 Task: Move the task Add support for video conferencing to the web application to the section Done in the project ToxicWorks and filter the tasks in the project by Due next week.
Action: Mouse moved to (93, 421)
Screenshot: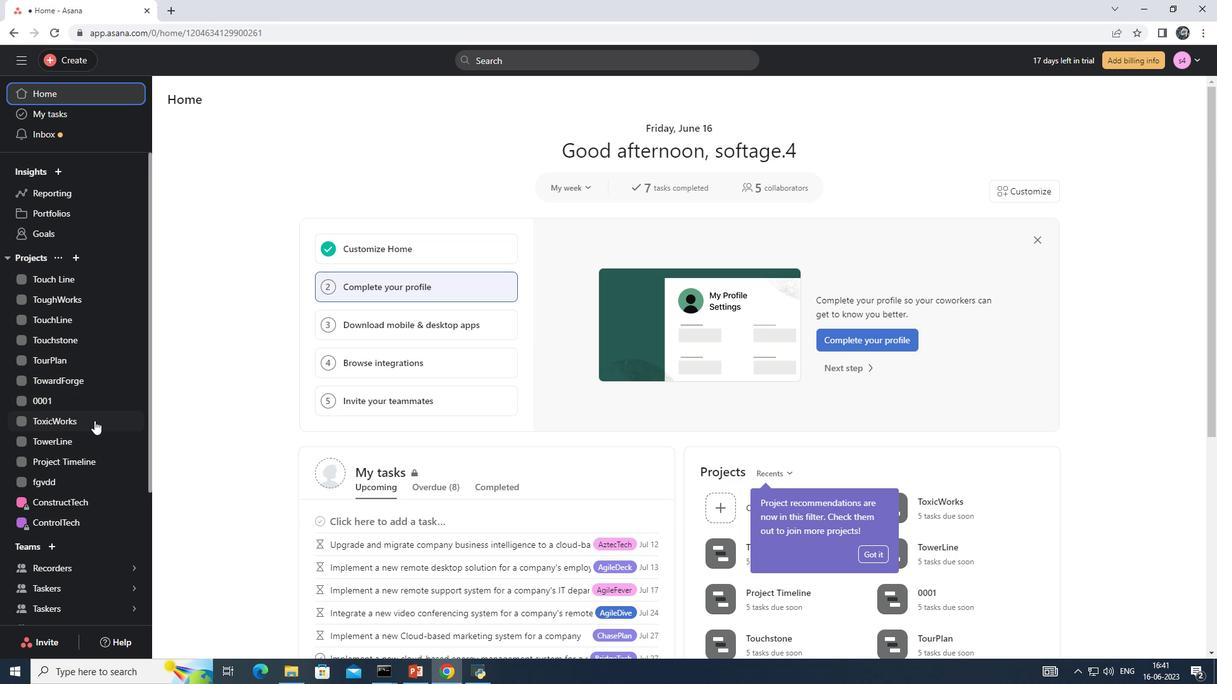 
Action: Mouse pressed left at (93, 421)
Screenshot: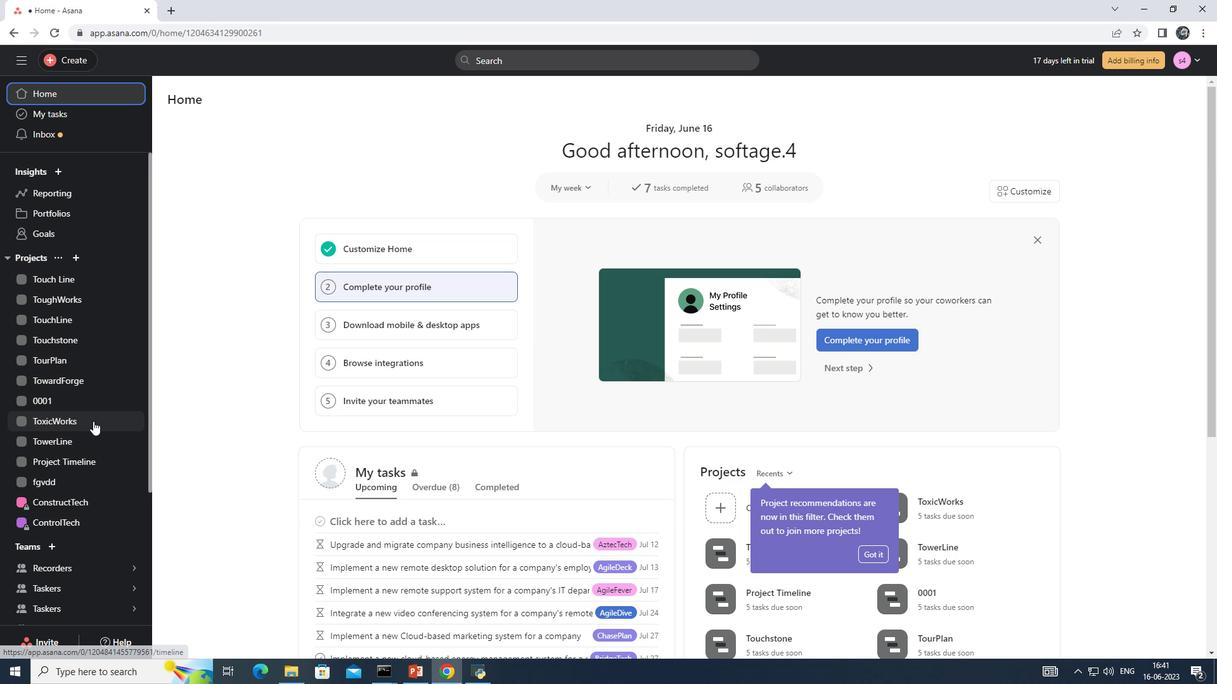 
Action: Mouse moved to (227, 128)
Screenshot: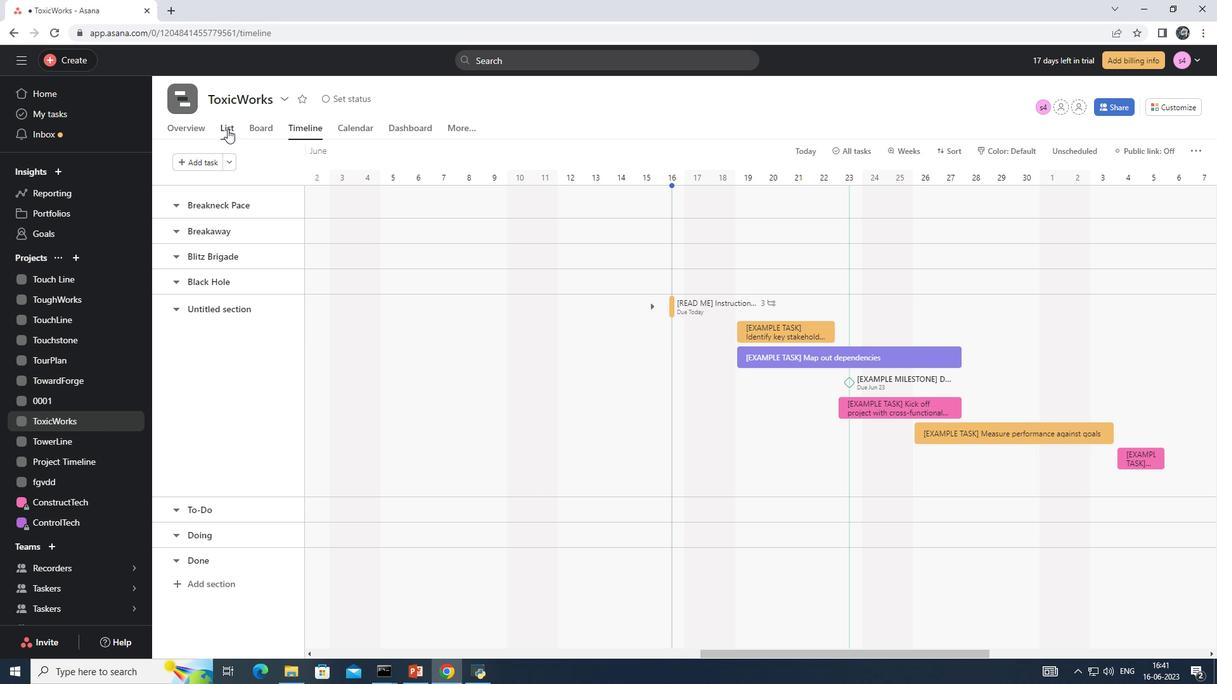 
Action: Mouse pressed left at (227, 128)
Screenshot: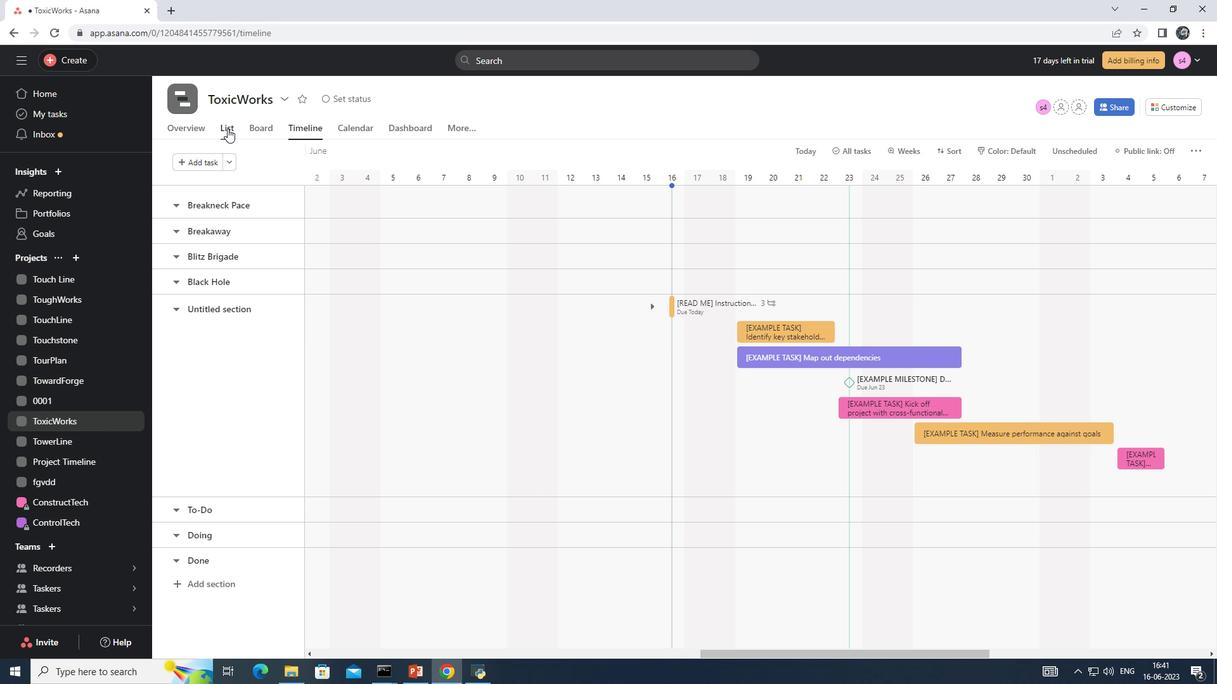 
Action: Mouse moved to (313, 400)
Screenshot: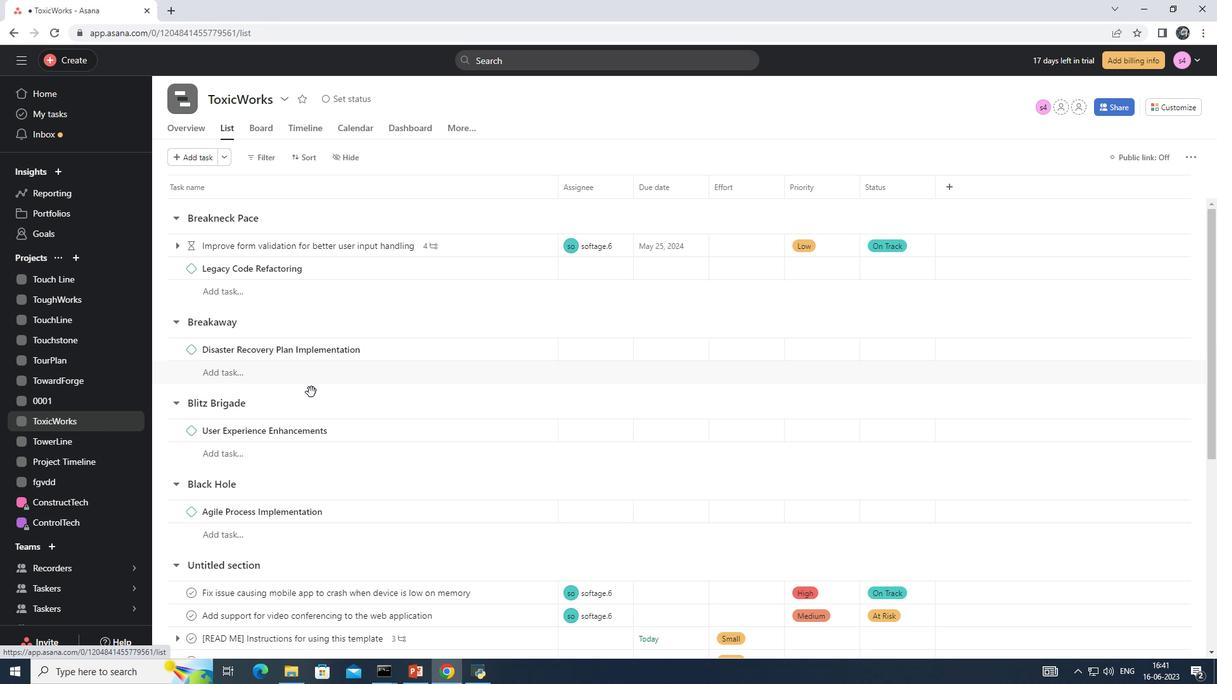 
Action: Mouse scrolled (313, 399) with delta (0, 0)
Screenshot: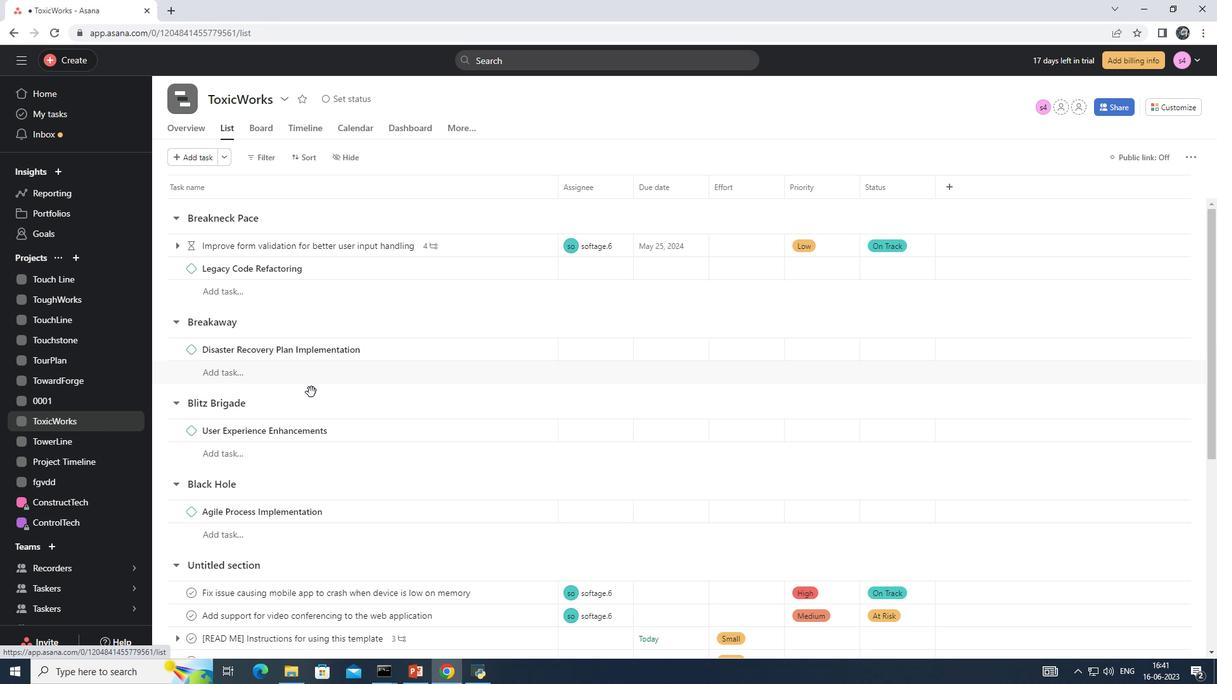 
Action: Mouse moved to (315, 402)
Screenshot: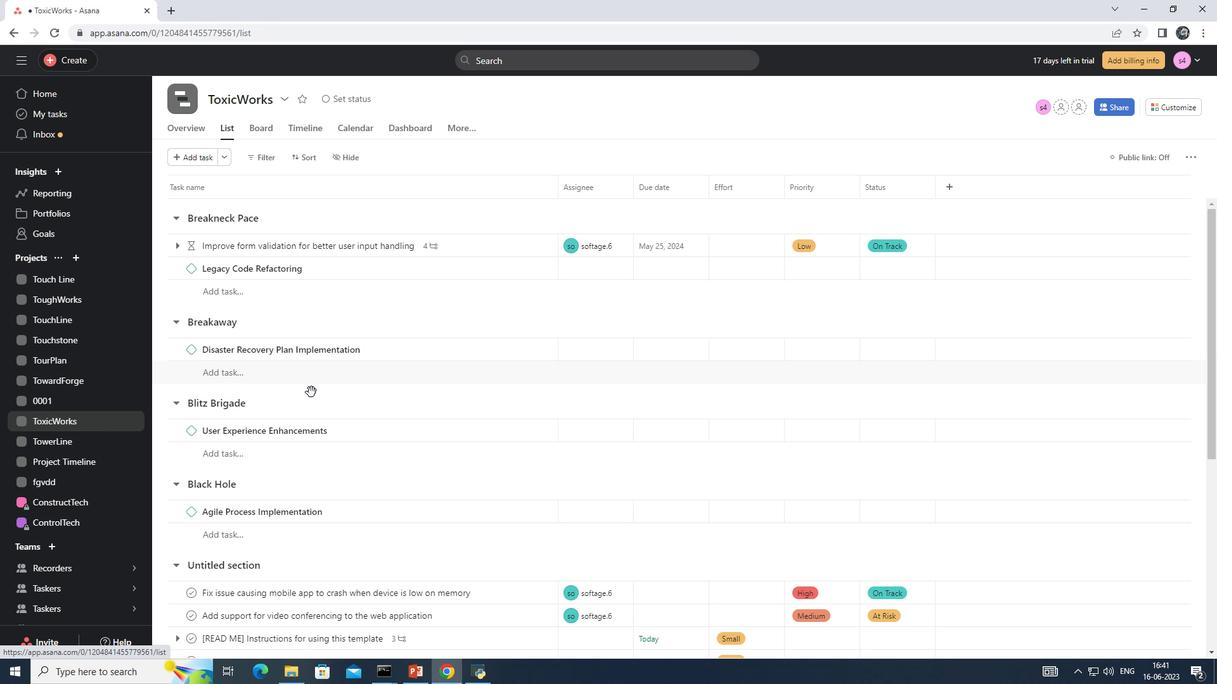 
Action: Mouse scrolled (315, 401) with delta (0, 0)
Screenshot: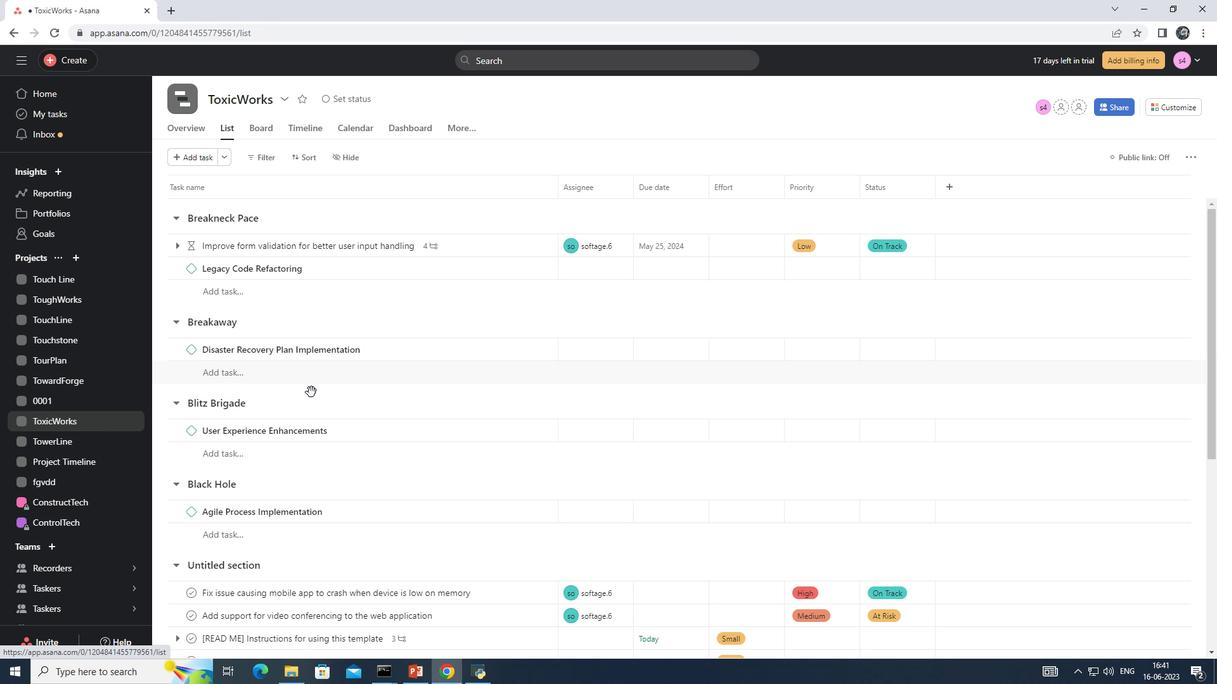 
Action: Mouse moved to (315, 402)
Screenshot: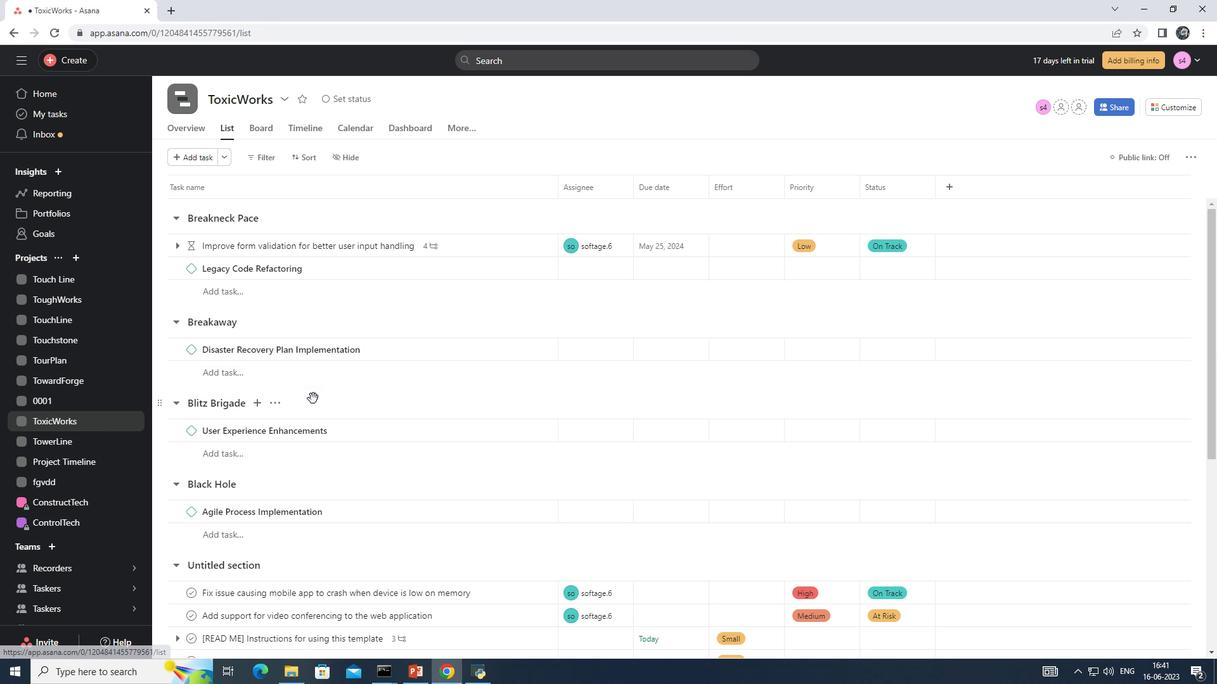 
Action: Mouse scrolled (315, 402) with delta (0, 0)
Screenshot: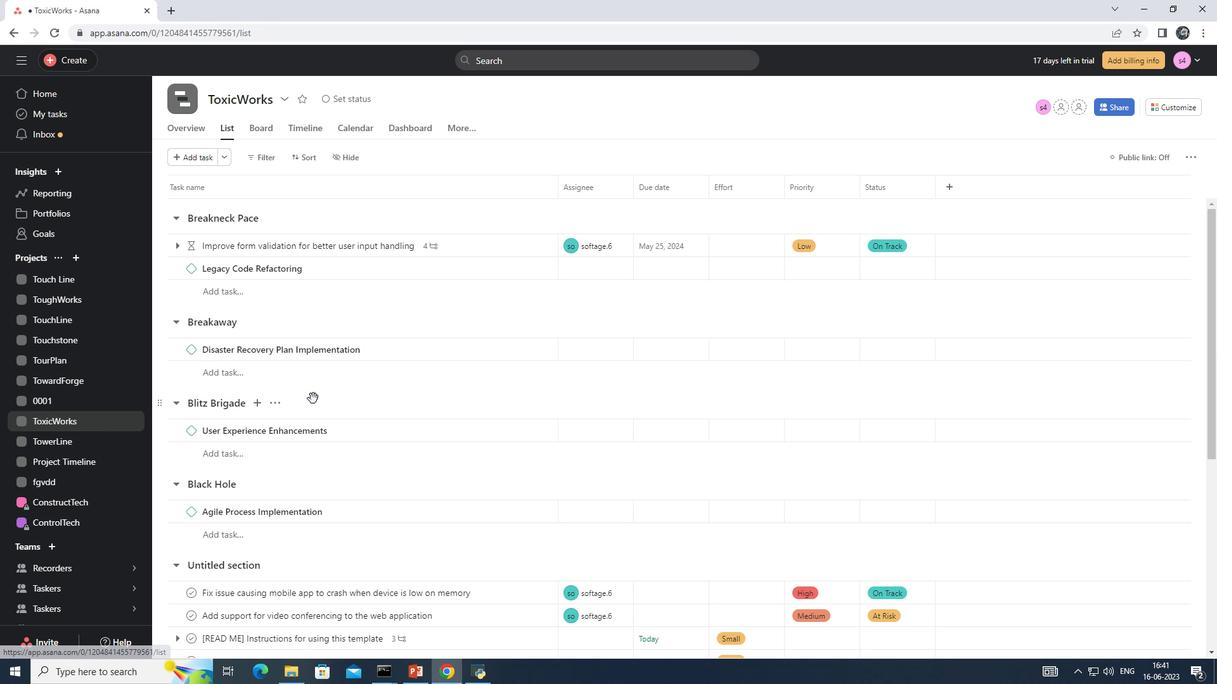 
Action: Mouse moved to (521, 425)
Screenshot: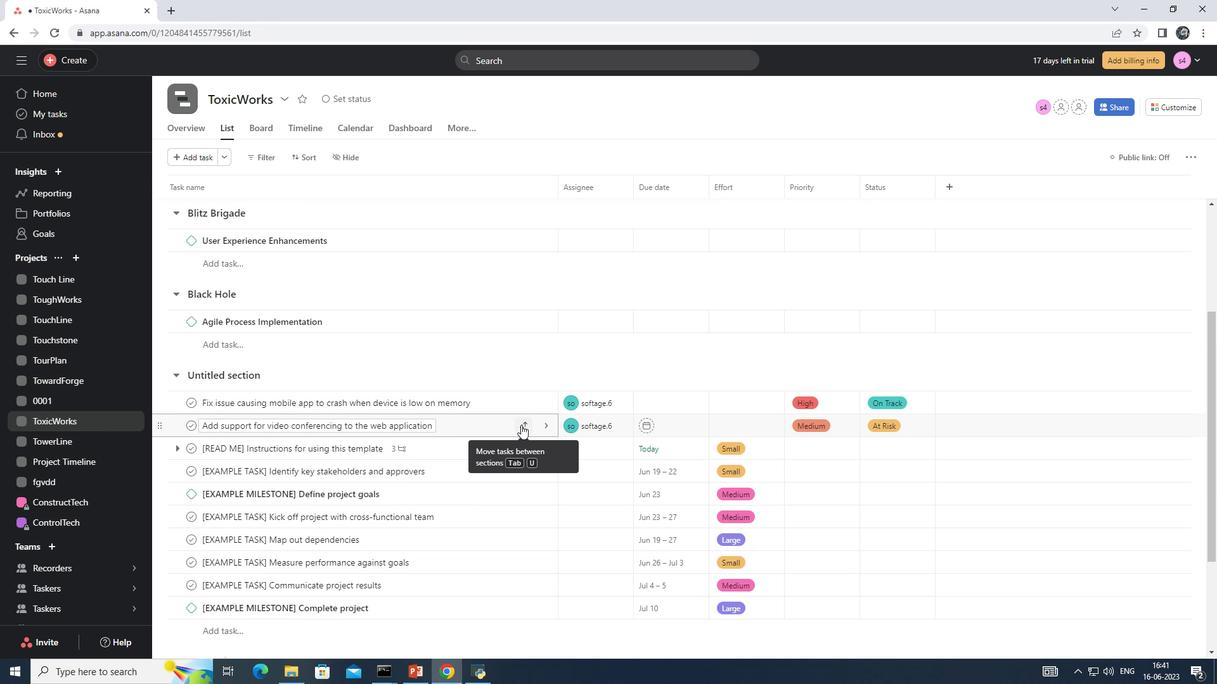 
Action: Mouse pressed left at (521, 425)
Screenshot: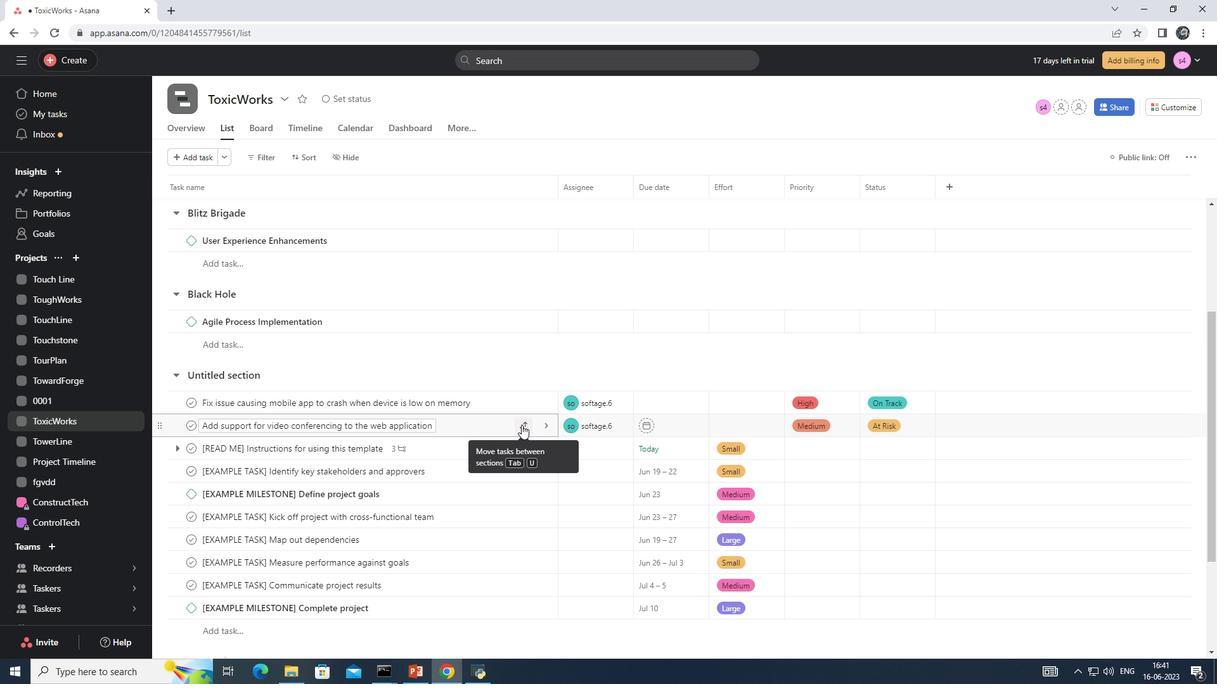 
Action: Mouse moved to (465, 636)
Screenshot: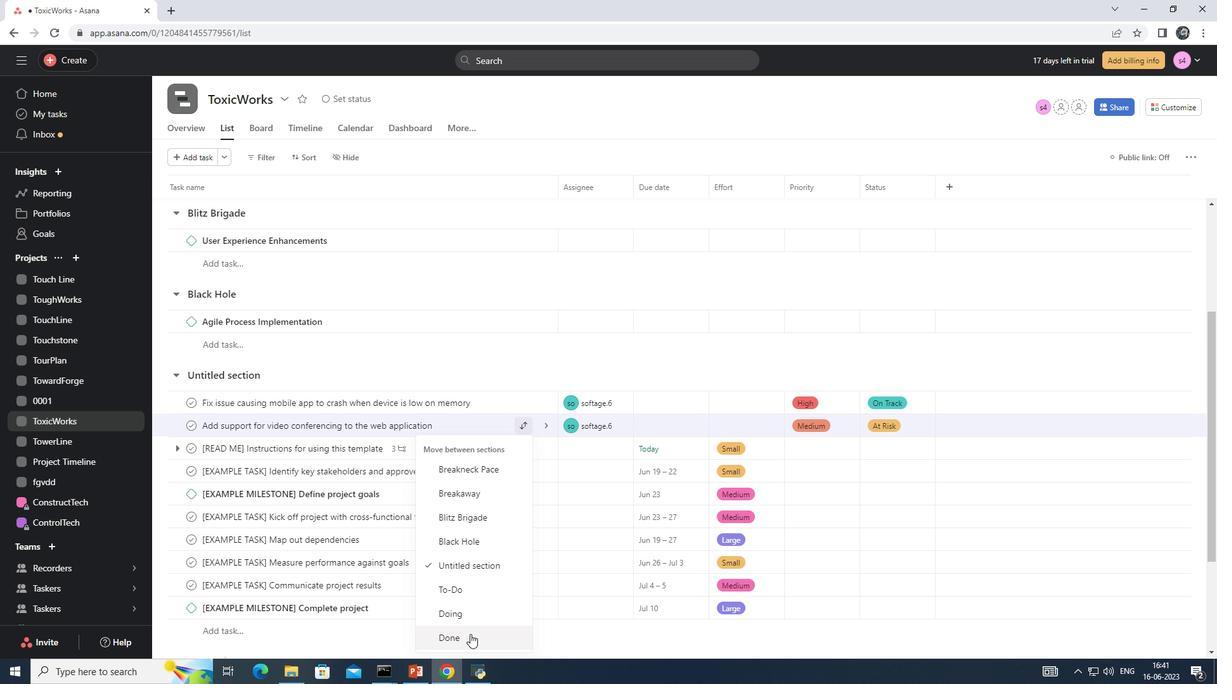 
Action: Mouse pressed left at (465, 636)
Screenshot: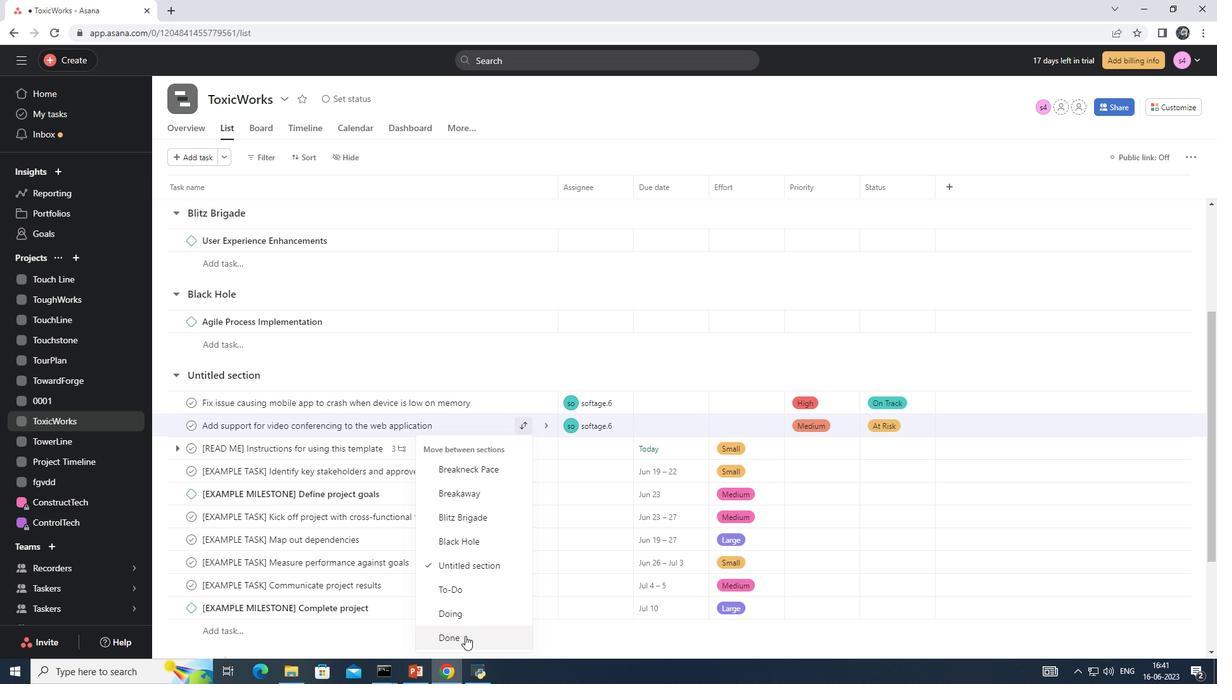
Action: Mouse moved to (266, 152)
Screenshot: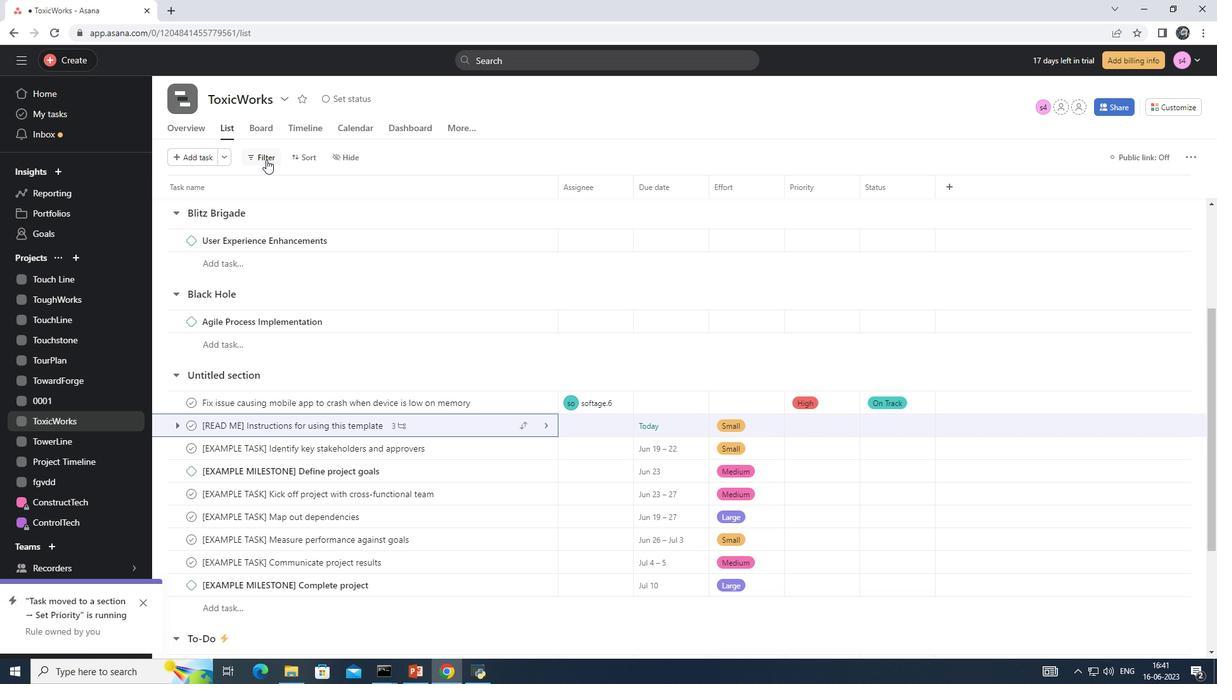 
Action: Mouse pressed left at (266, 152)
Screenshot: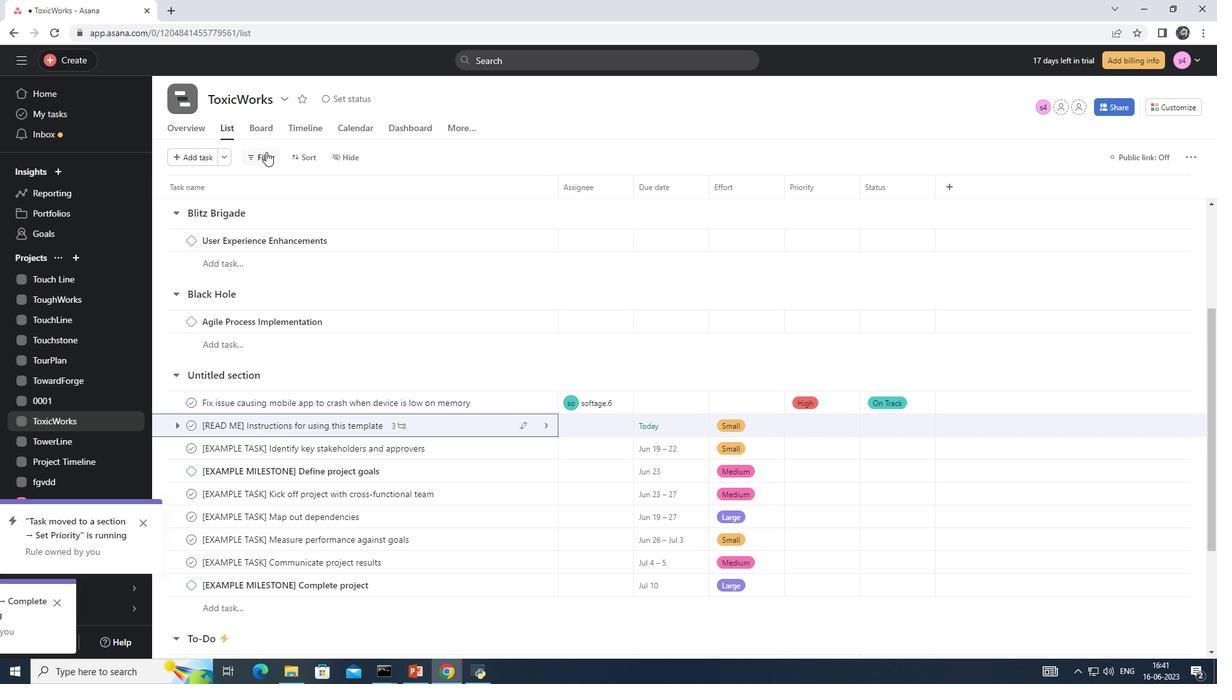 
Action: Mouse moved to (286, 230)
Screenshot: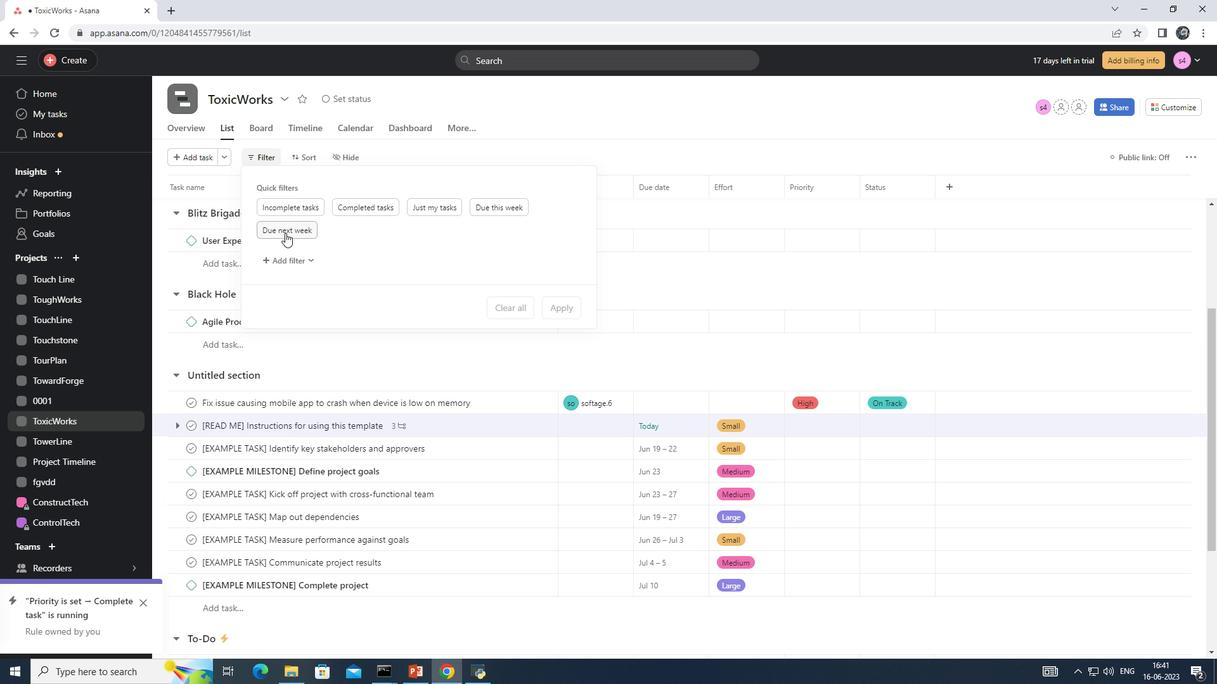 
Action: Mouse pressed left at (286, 230)
Screenshot: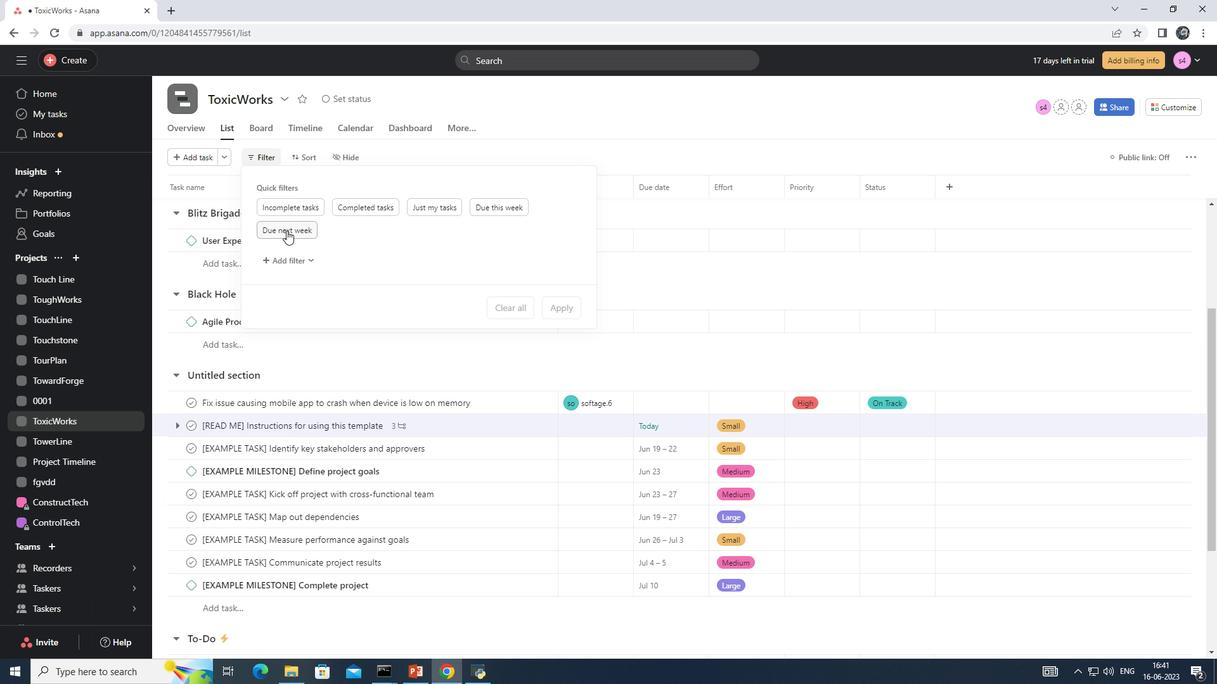 
Action: Mouse moved to (329, 249)
Screenshot: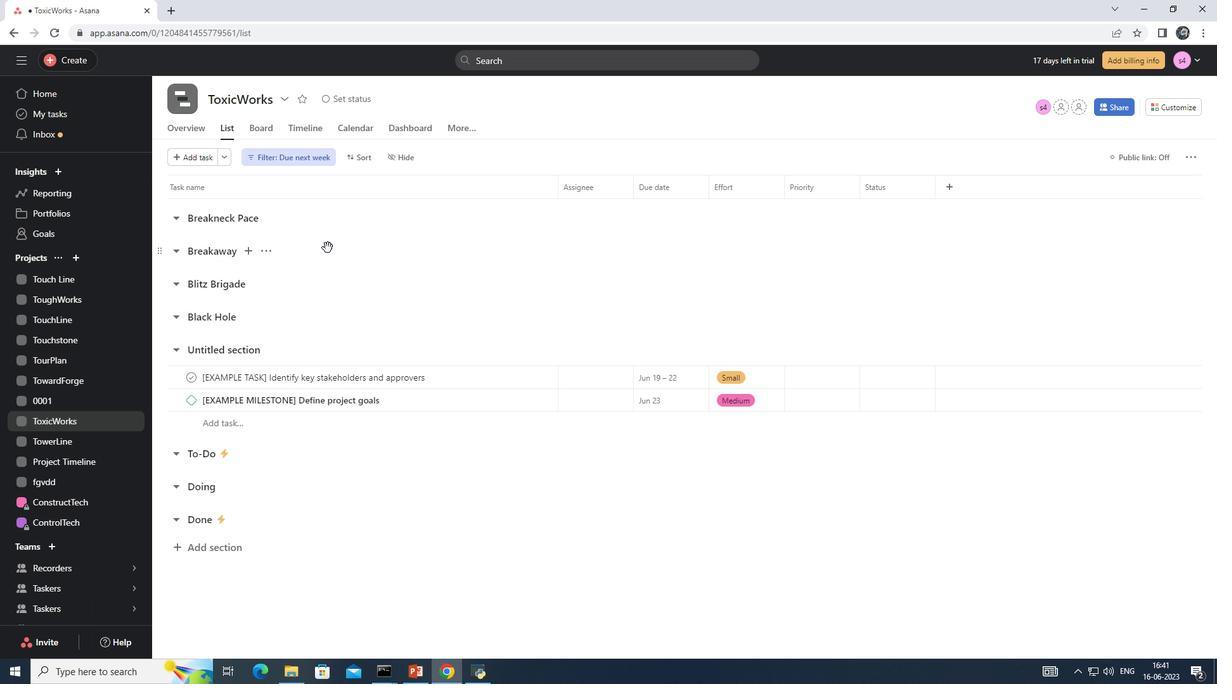 
